 Task: Create a sub task Release to Production / Go Live for the task  Upgrade and migrate company servers to a cloud-based solution in the project AgileCore , assign it to team member softage.5@softage.net and update the status of the sub task to  On Track  , set the priority of the sub task to Low
Action: Mouse moved to (56, 288)
Screenshot: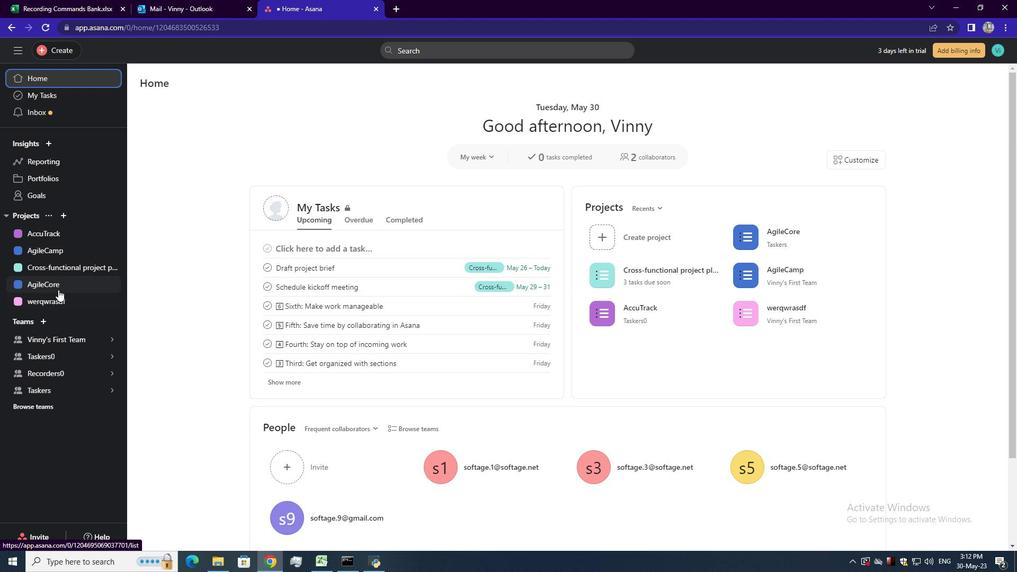 
Action: Mouse pressed left at (56, 288)
Screenshot: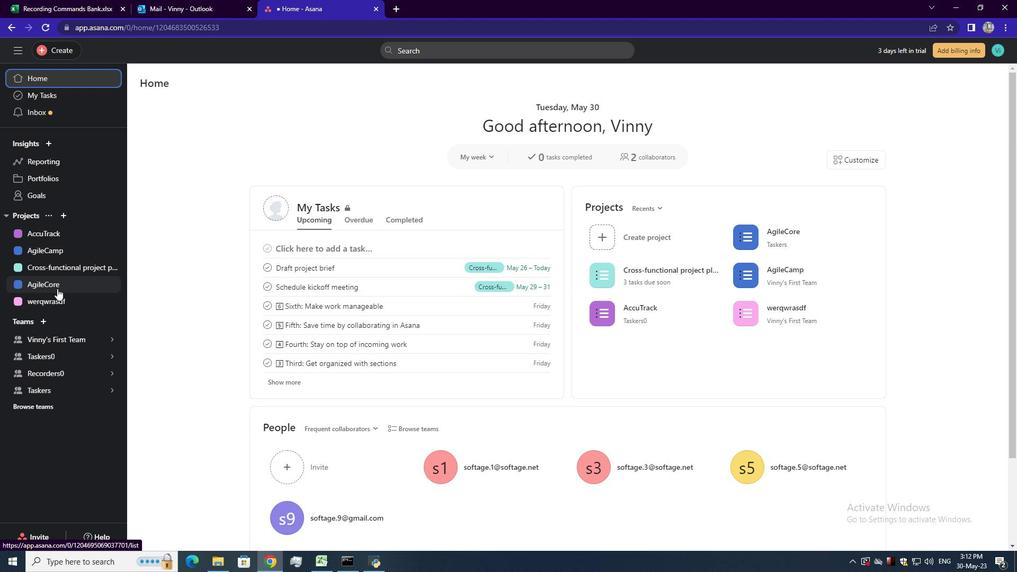
Action: Mouse moved to (436, 234)
Screenshot: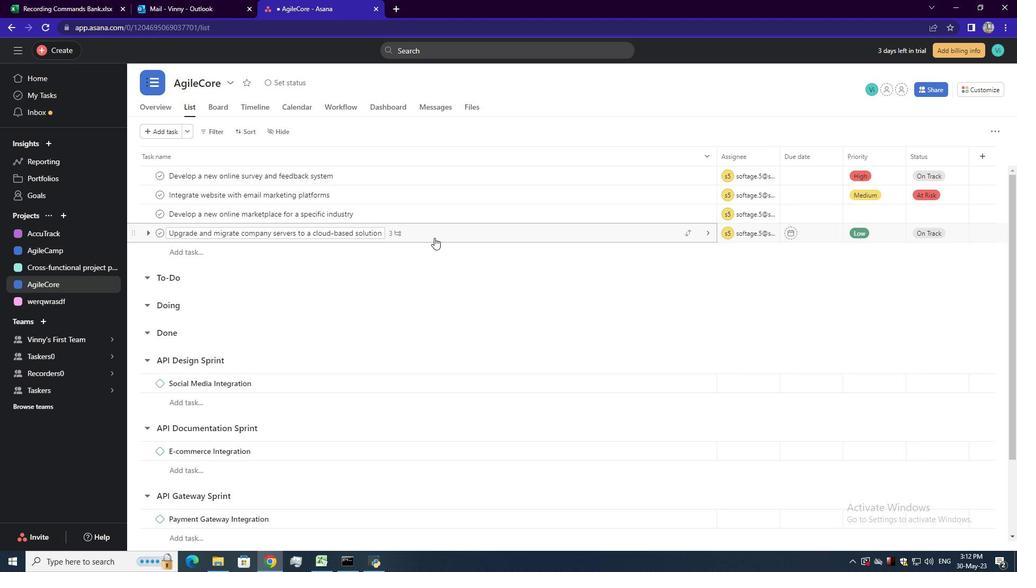 
Action: Mouse pressed left at (436, 234)
Screenshot: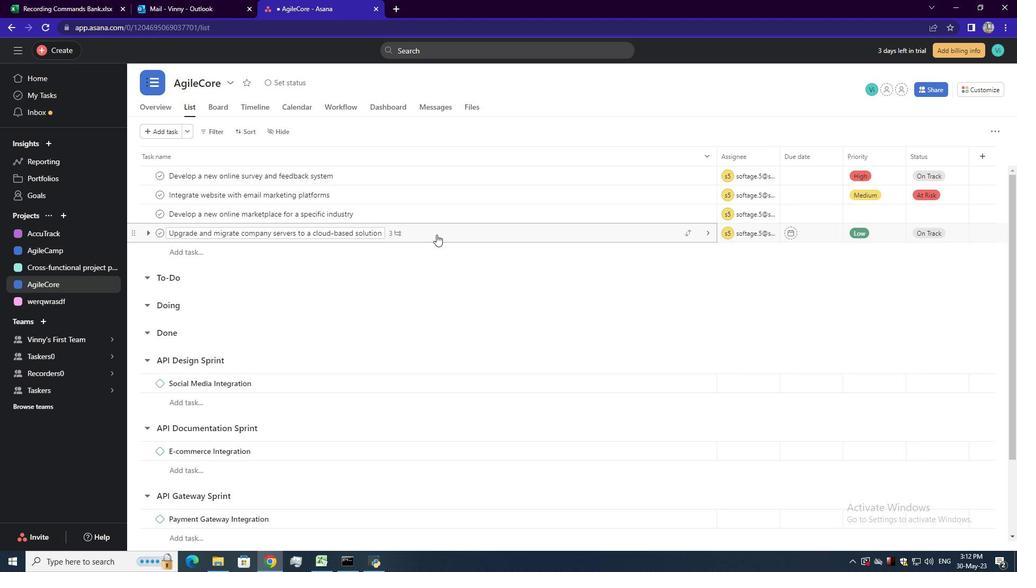 
Action: Mouse moved to (715, 282)
Screenshot: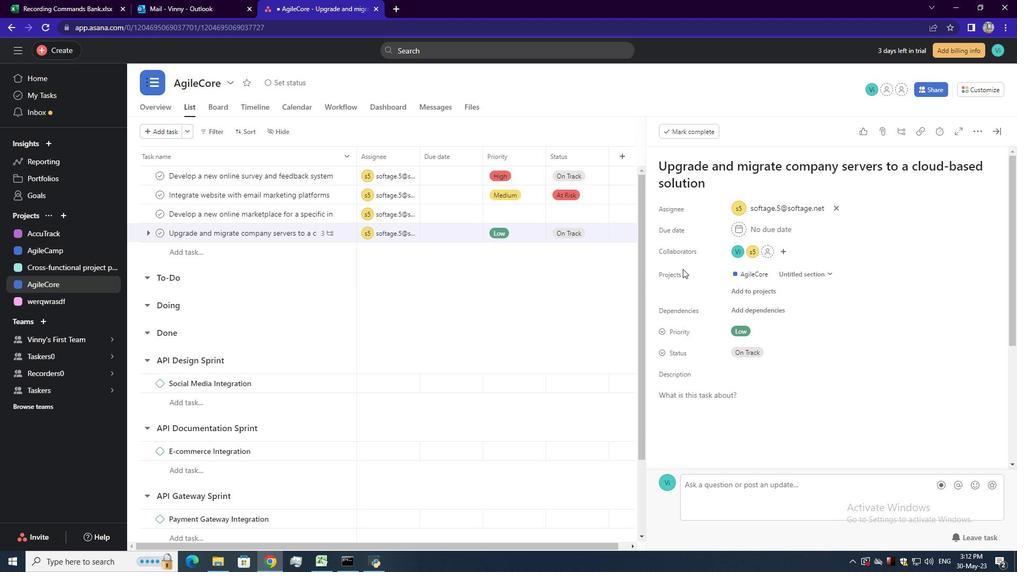
Action: Mouse scrolled (715, 282) with delta (0, 0)
Screenshot: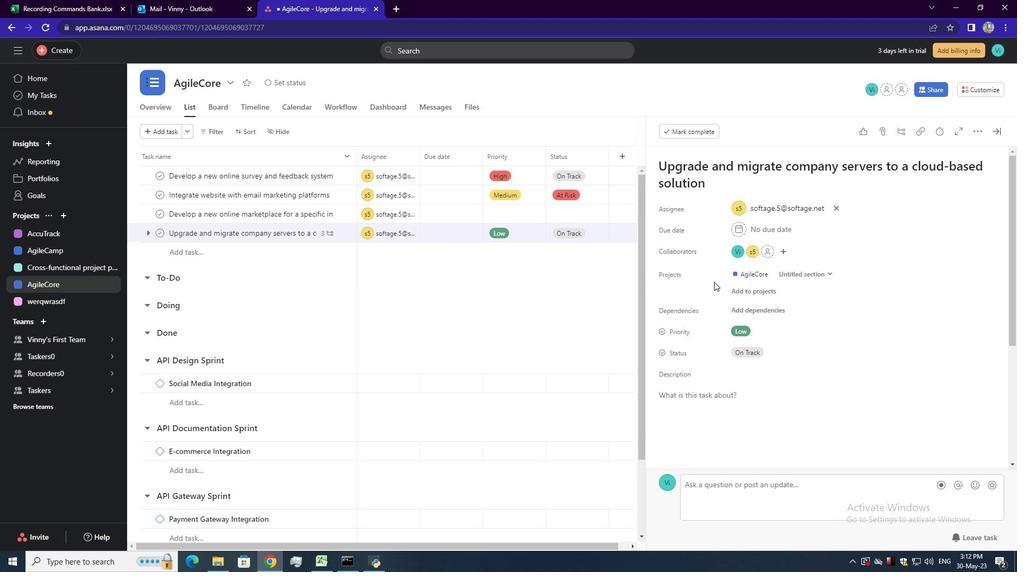 
Action: Mouse scrolled (715, 282) with delta (0, 0)
Screenshot: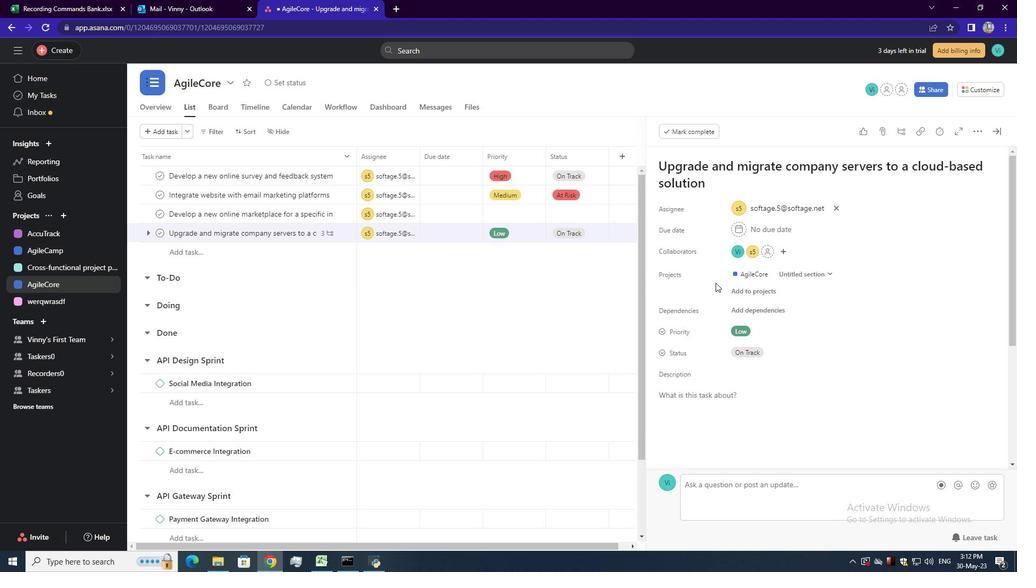 
Action: Mouse scrolled (715, 282) with delta (0, 0)
Screenshot: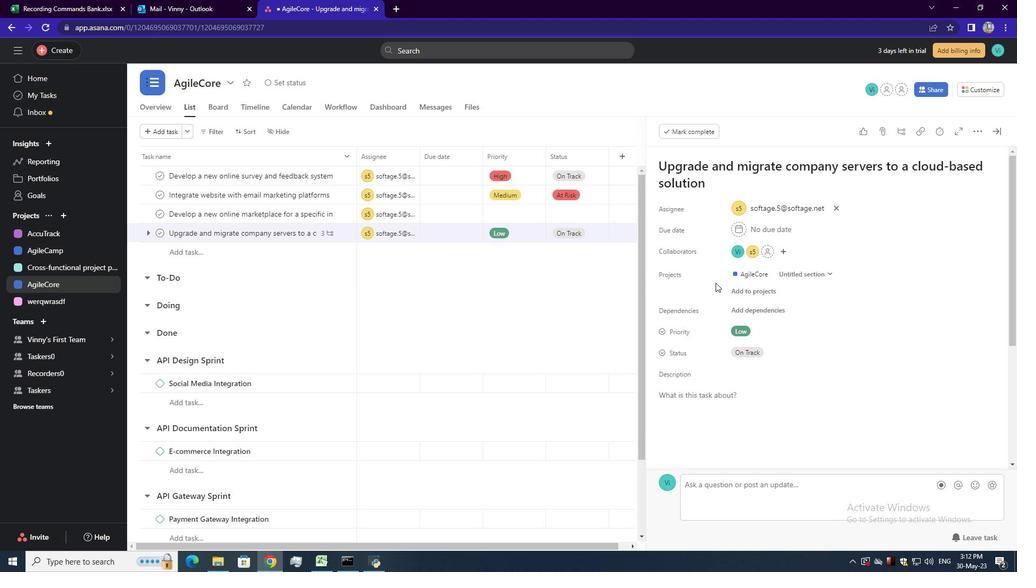 
Action: Mouse scrolled (715, 282) with delta (0, 0)
Screenshot: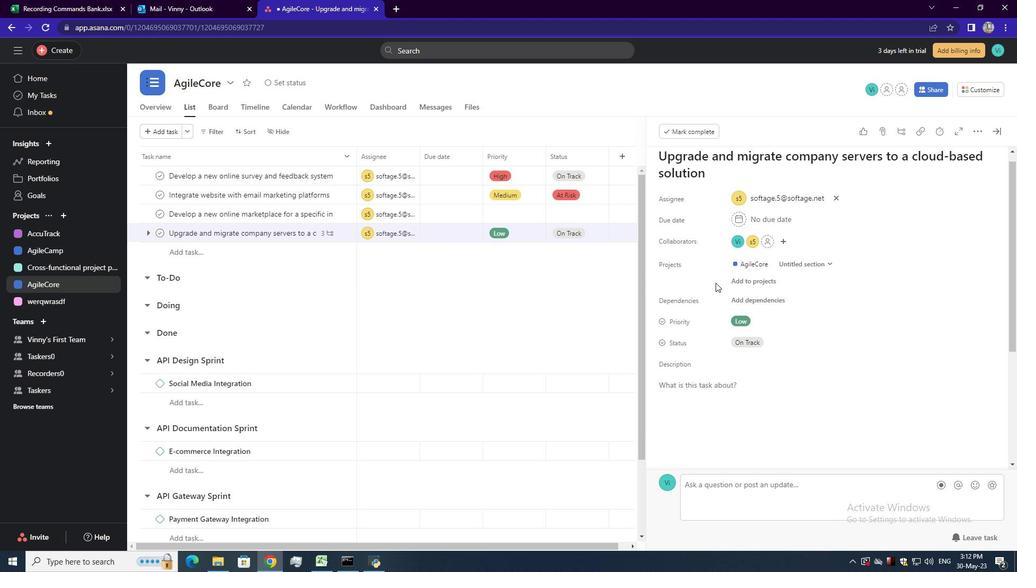 
Action: Mouse scrolled (715, 282) with delta (0, 0)
Screenshot: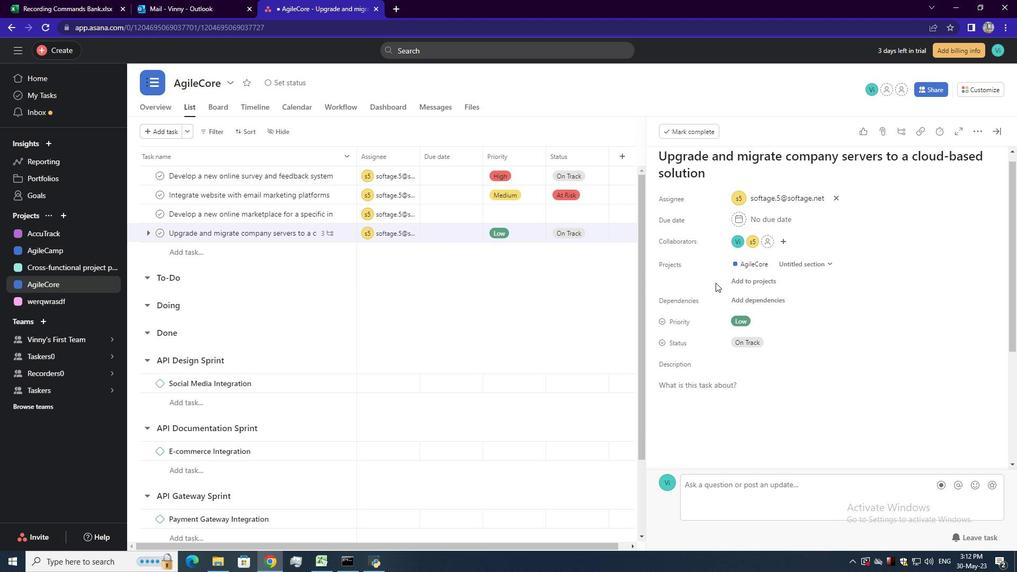 
Action: Mouse scrolled (715, 282) with delta (0, 0)
Screenshot: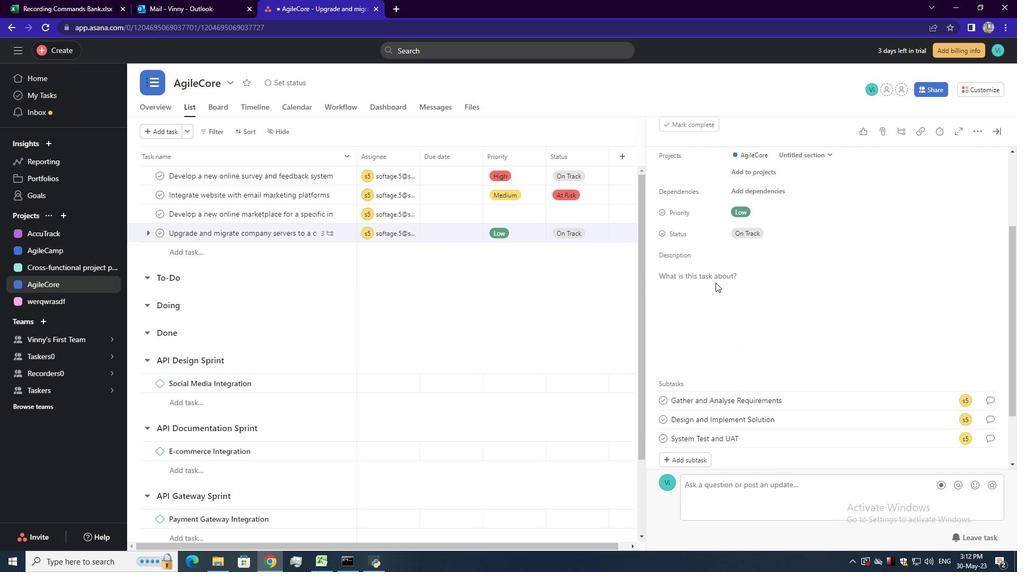
Action: Mouse moved to (690, 385)
Screenshot: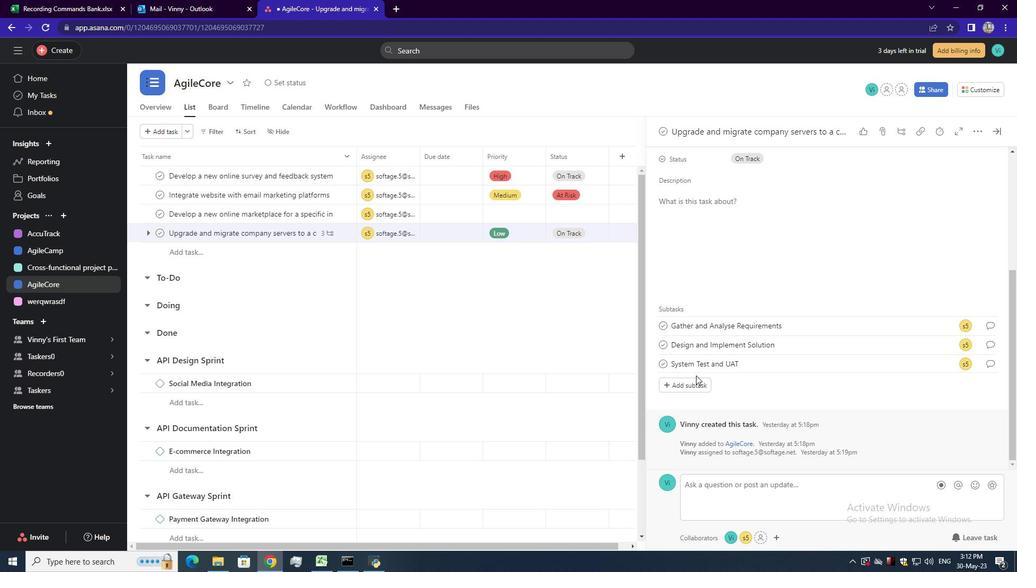 
Action: Mouse pressed left at (690, 385)
Screenshot: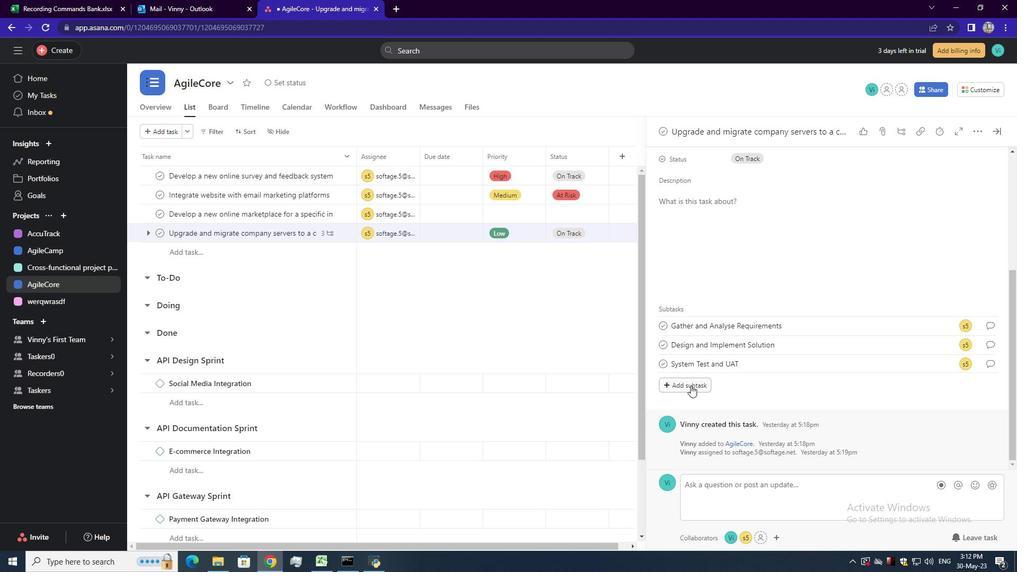 
Action: Mouse moved to (696, 365)
Screenshot: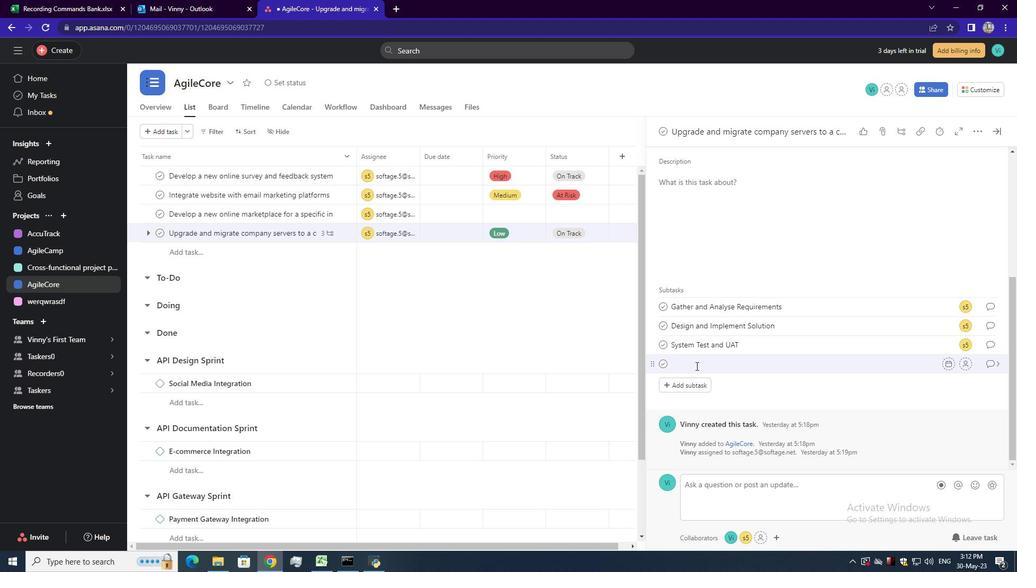 
Action: Mouse pressed left at (696, 365)
Screenshot: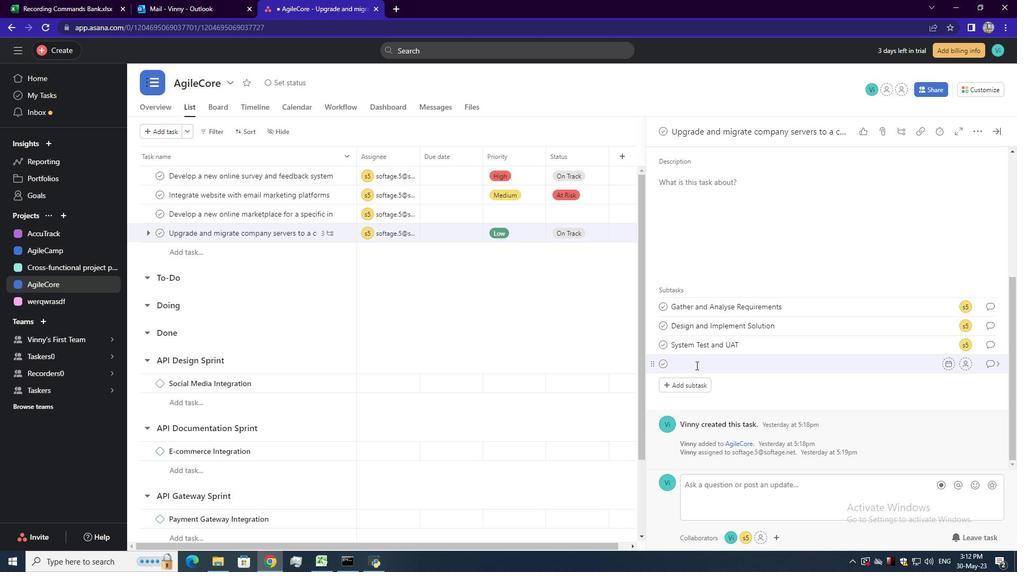 
Action: Key pressed <Key.shift><Key.shift><Key.shift><Key.shift><Key.shift><Key.shift><Key.shift><Key.shift><Key.shift><Key.shift><Key.shift><Key.shift><Key.shift><Key.shift><Key.shift><Key.shift><Key.shift><Key.shift><Key.shift><Key.shift><Key.shift><Key.shift><Key.shift><Key.shift><Key.shift><Key.shift><Key.shift><Key.shift><Key.shift><Key.shift><Key.shift><Key.shift><Key.shift>Release<Key.space>to<Key.space><Key.shift>Production/<Key.space><Key.shift>Go<Key.space><Key.shift>Live<Key.enter>
Screenshot: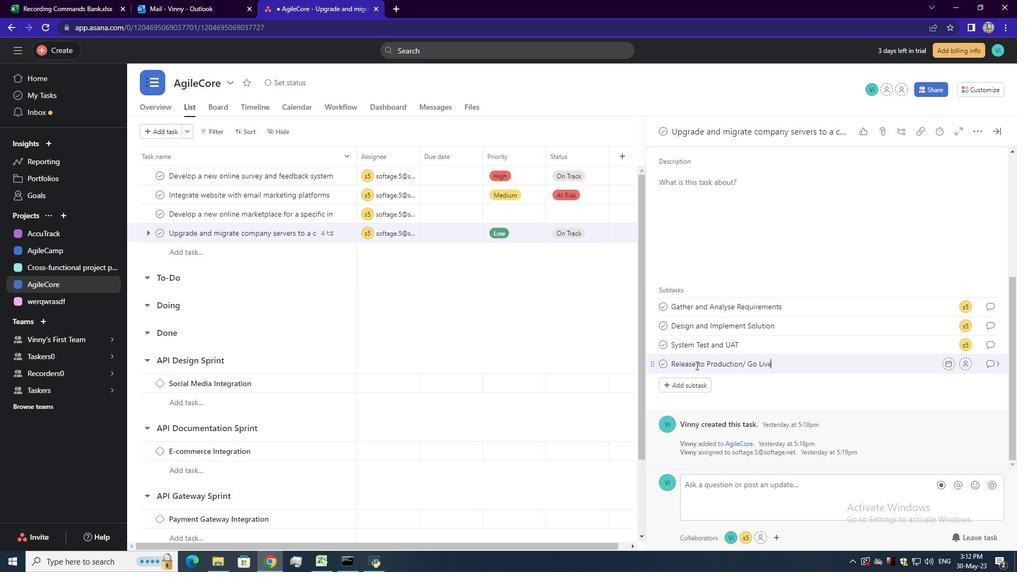 
Action: Mouse moved to (838, 345)
Screenshot: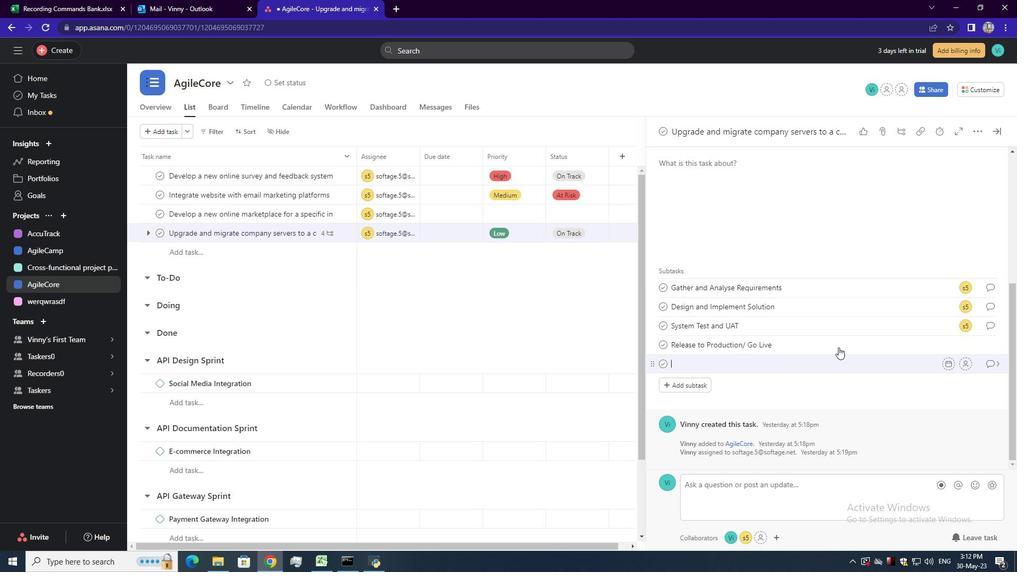 
Action: Mouse pressed left at (838, 345)
Screenshot: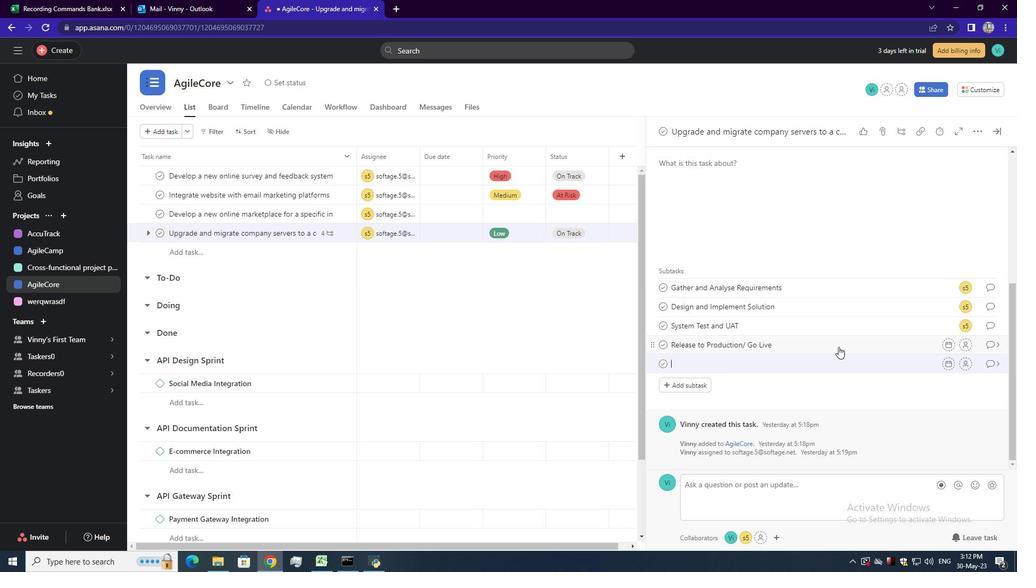 
Action: Mouse moved to (965, 362)
Screenshot: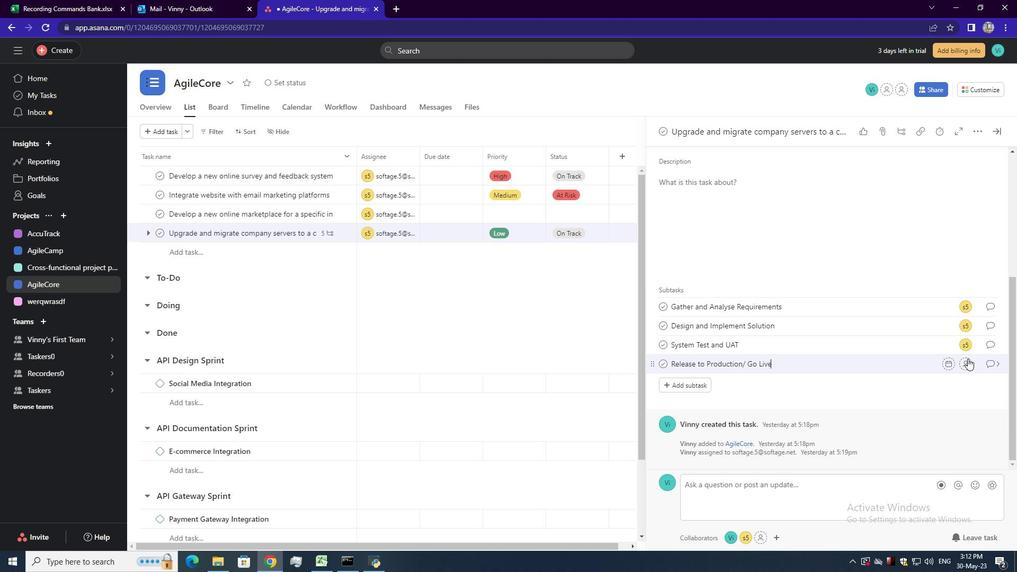 
Action: Mouse pressed left at (965, 362)
Screenshot: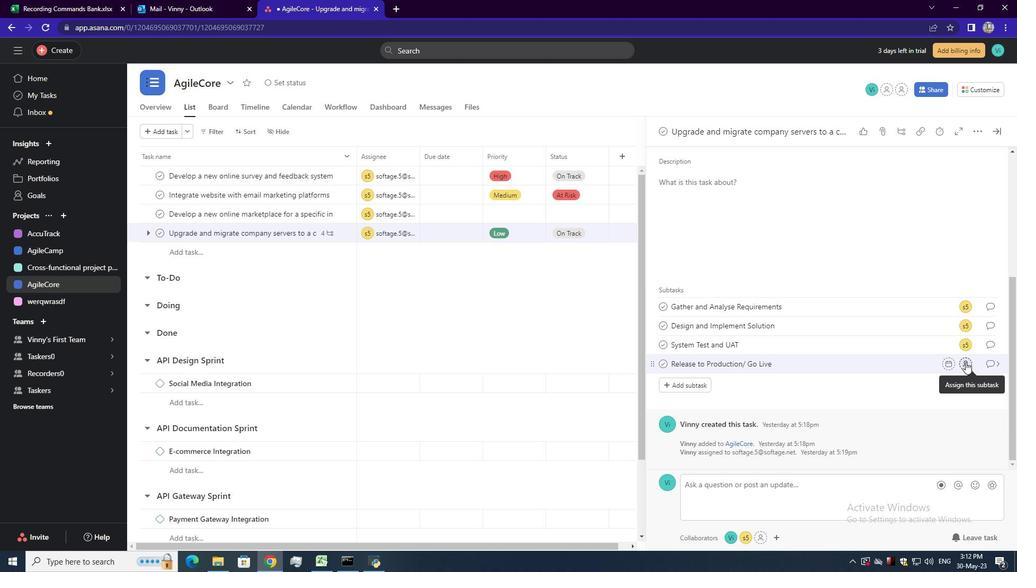 
Action: Mouse moved to (841, 488)
Screenshot: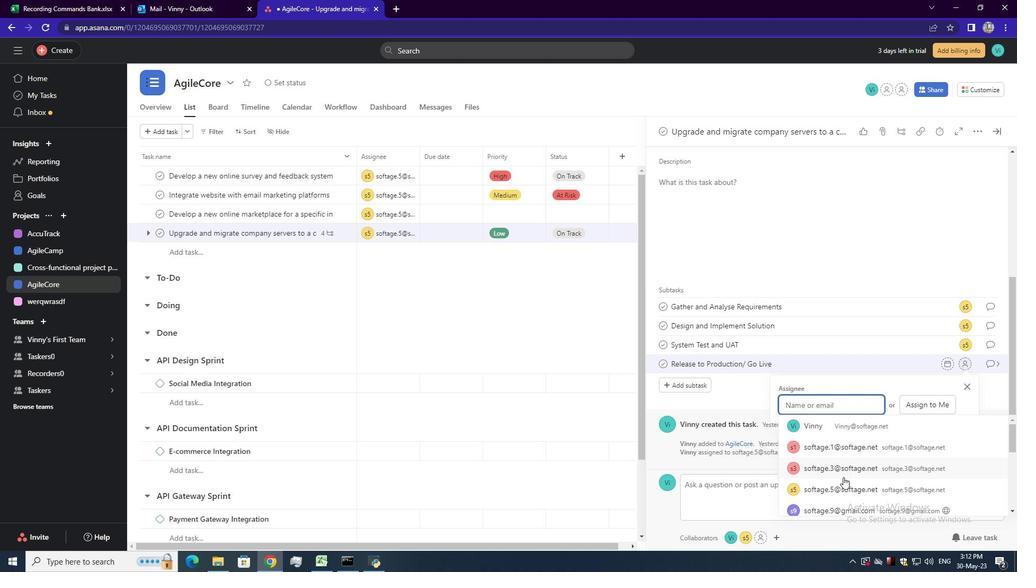 
Action: Mouse pressed left at (841, 488)
Screenshot: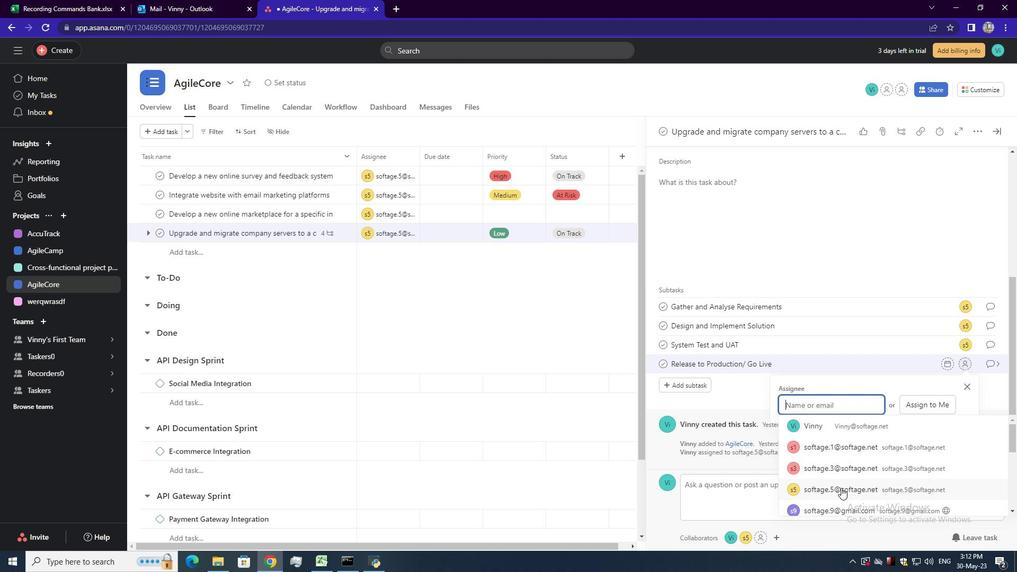 
Action: Mouse moved to (992, 366)
Screenshot: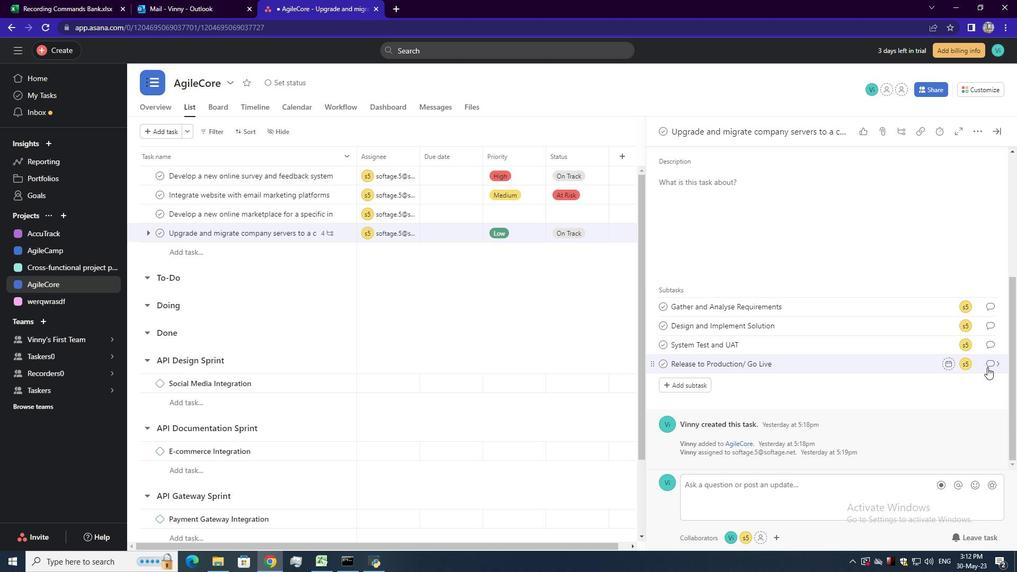 
Action: Mouse pressed left at (992, 366)
Screenshot: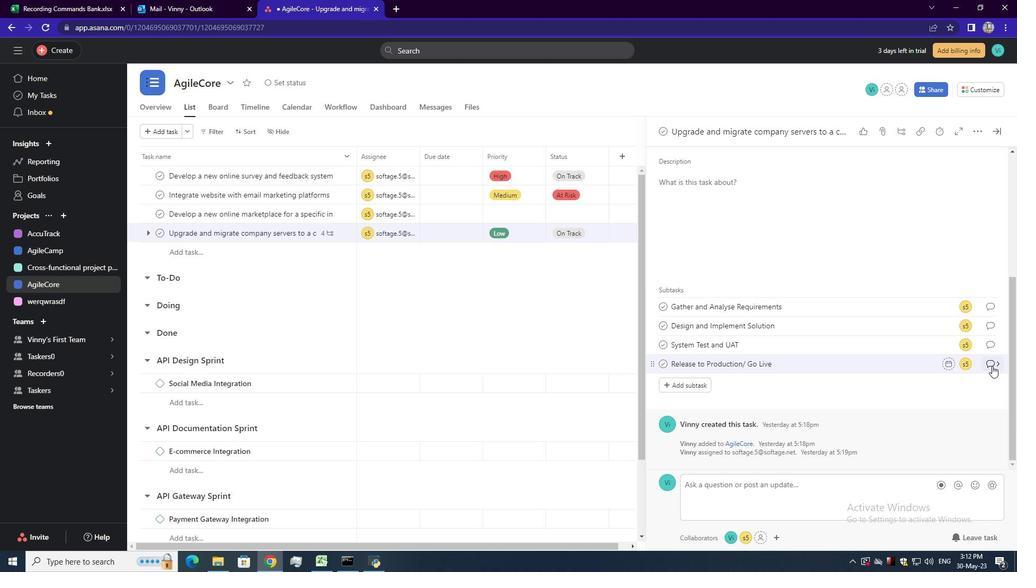 
Action: Mouse moved to (704, 305)
Screenshot: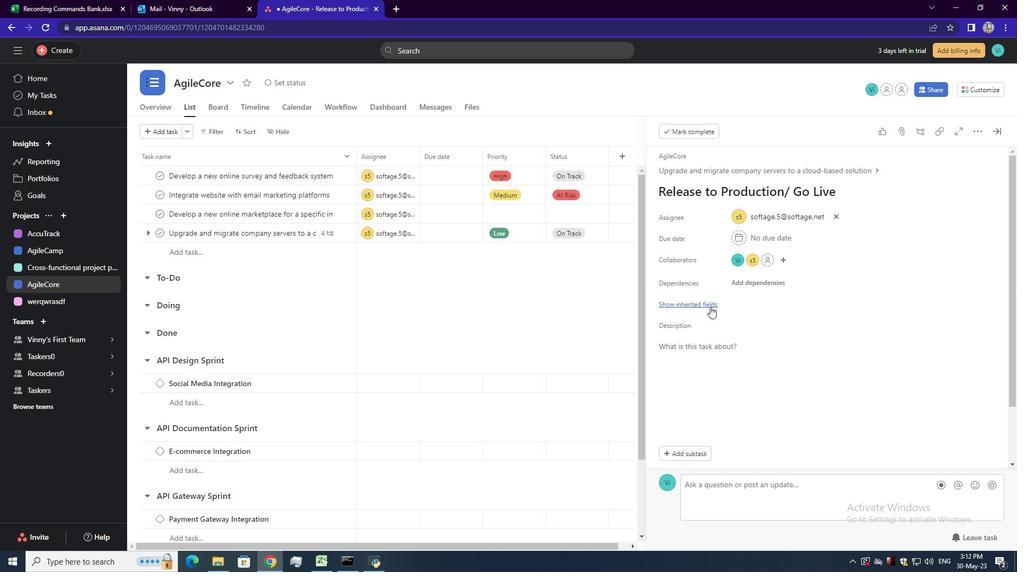 
Action: Mouse pressed left at (704, 305)
Screenshot: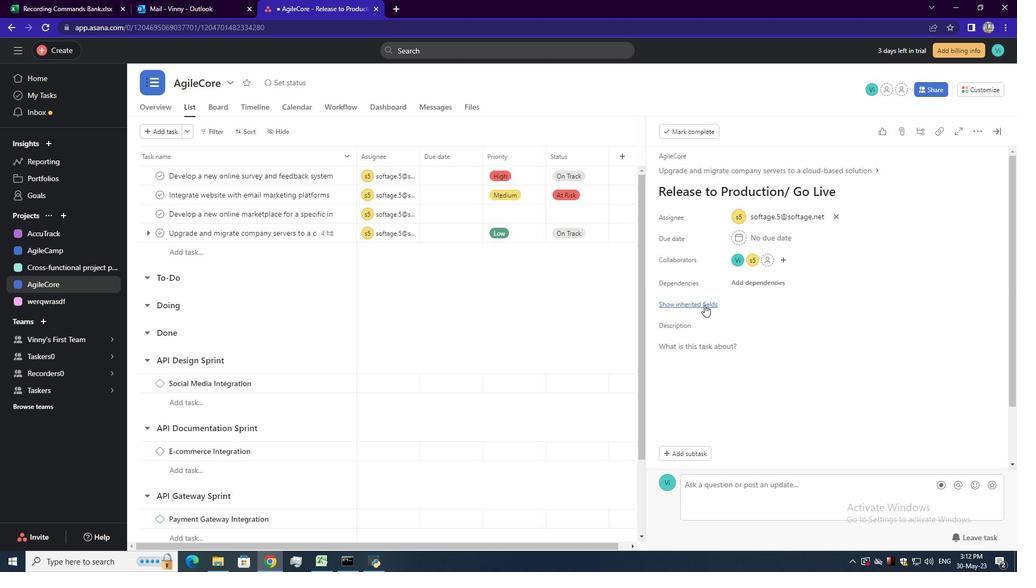 
Action: Mouse moved to (769, 319)
Screenshot: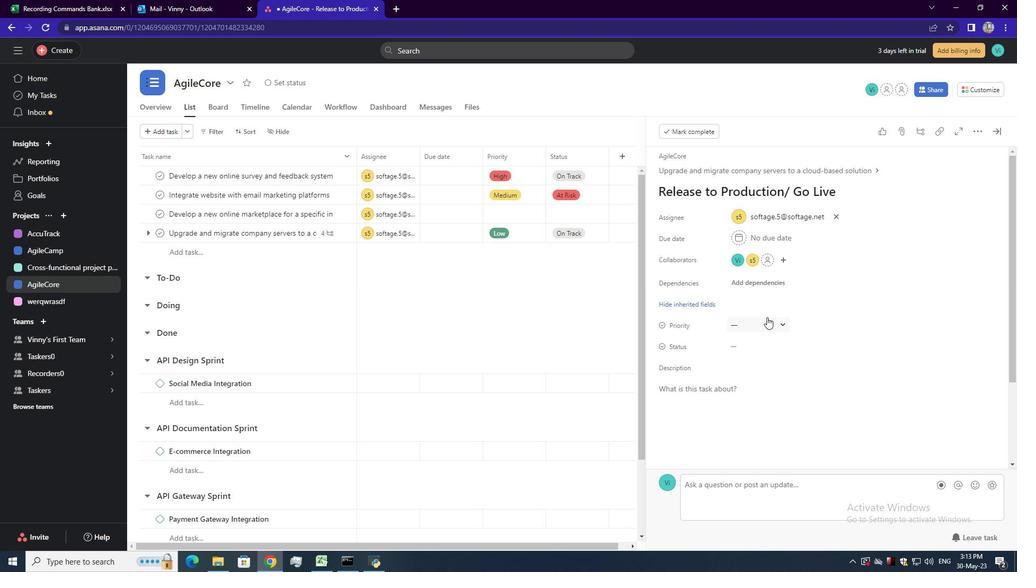 
Action: Mouse pressed left at (769, 319)
Screenshot: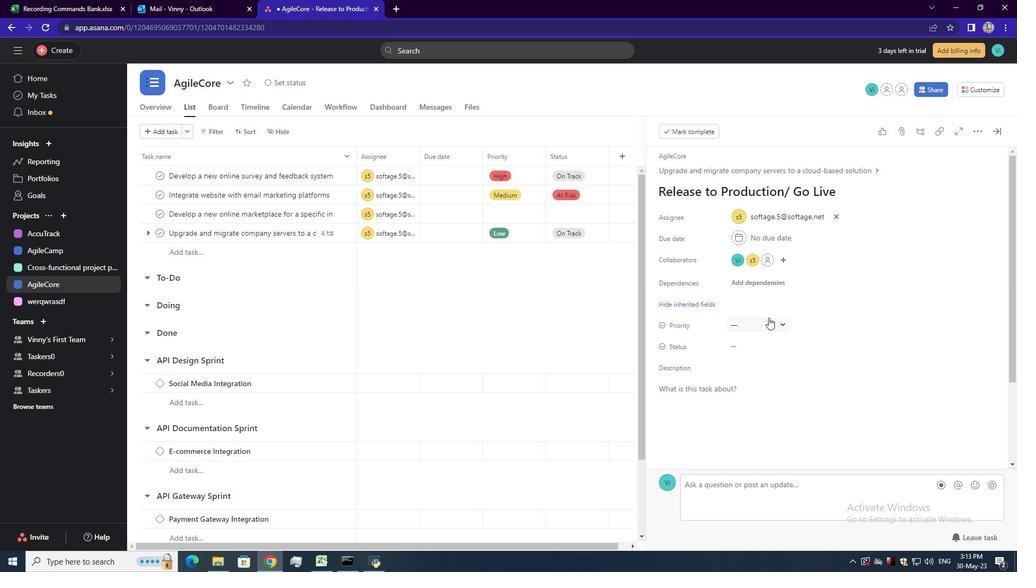 
Action: Mouse moved to (767, 399)
Screenshot: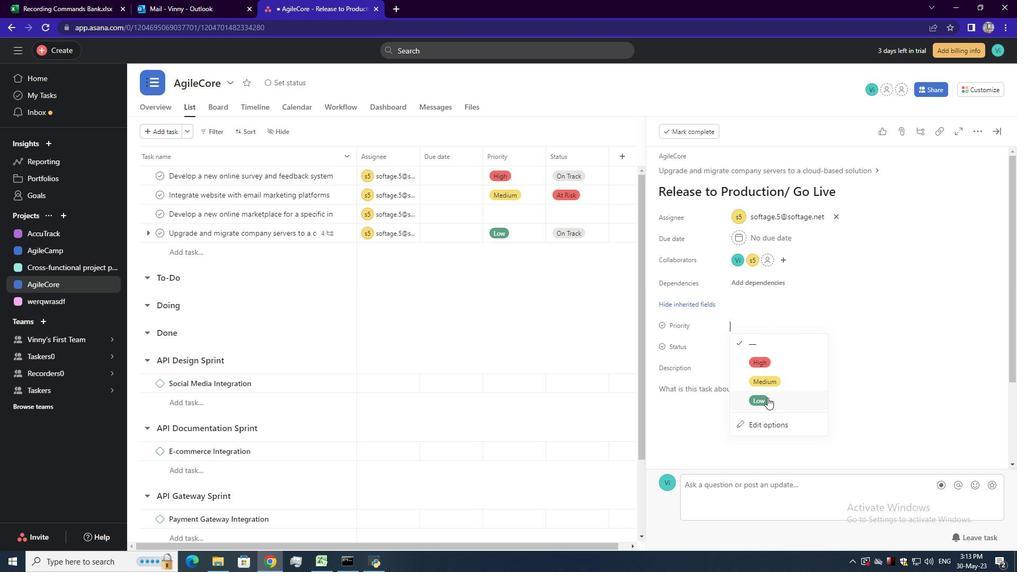 
Action: Mouse pressed left at (767, 399)
Screenshot: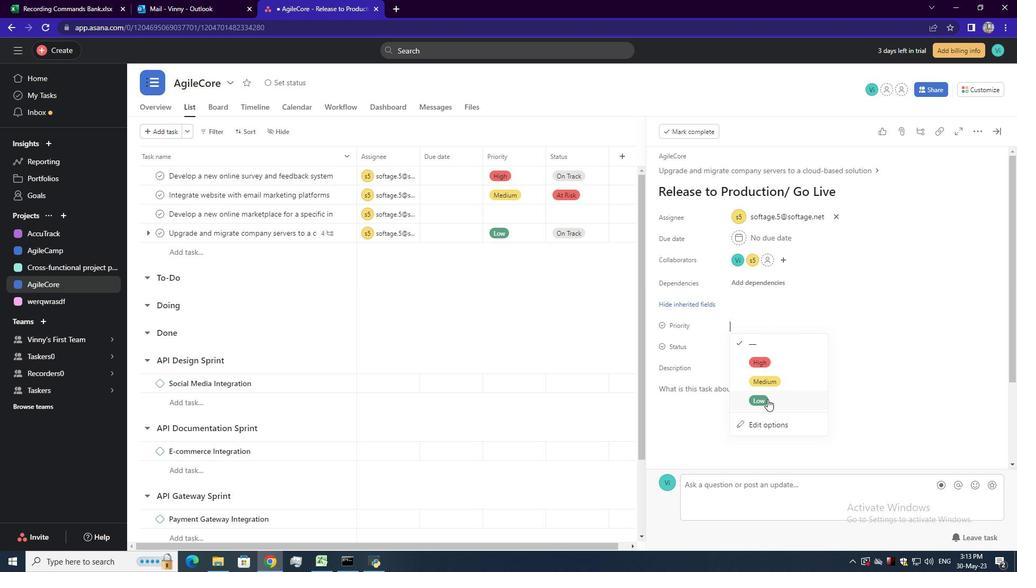 
Action: Mouse moved to (755, 345)
Screenshot: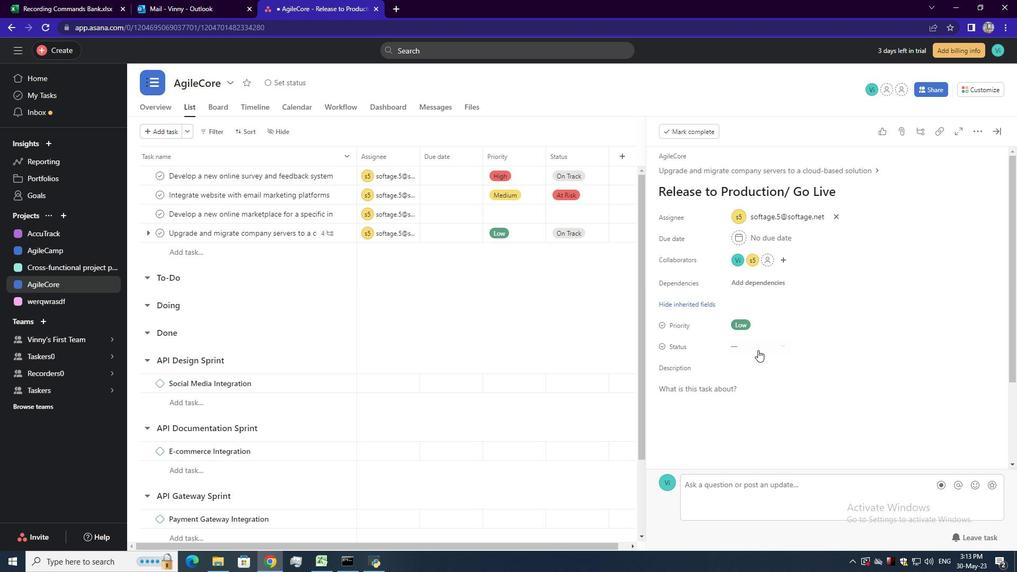 
Action: Mouse pressed left at (755, 345)
Screenshot: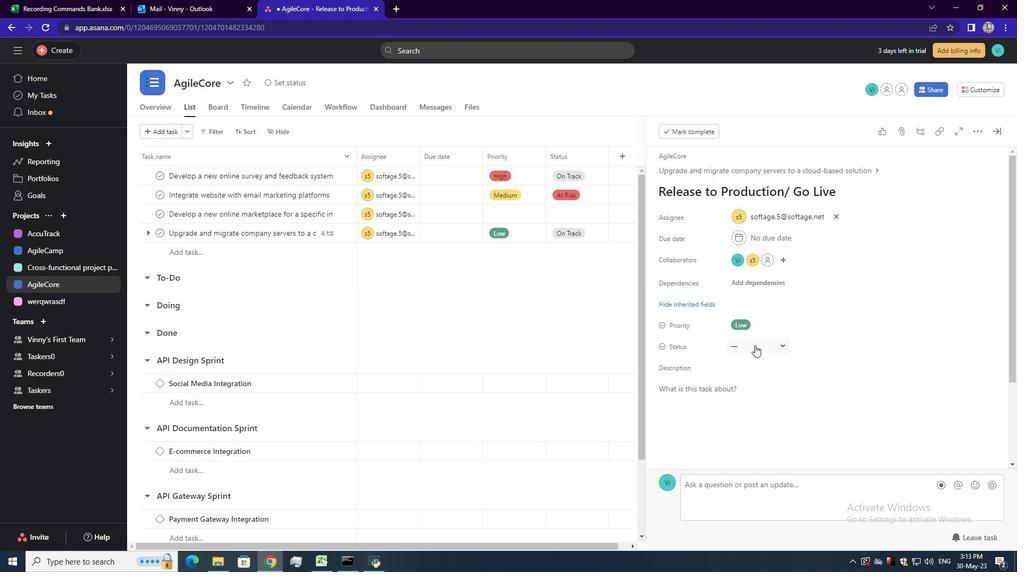 
Action: Mouse moved to (772, 377)
Screenshot: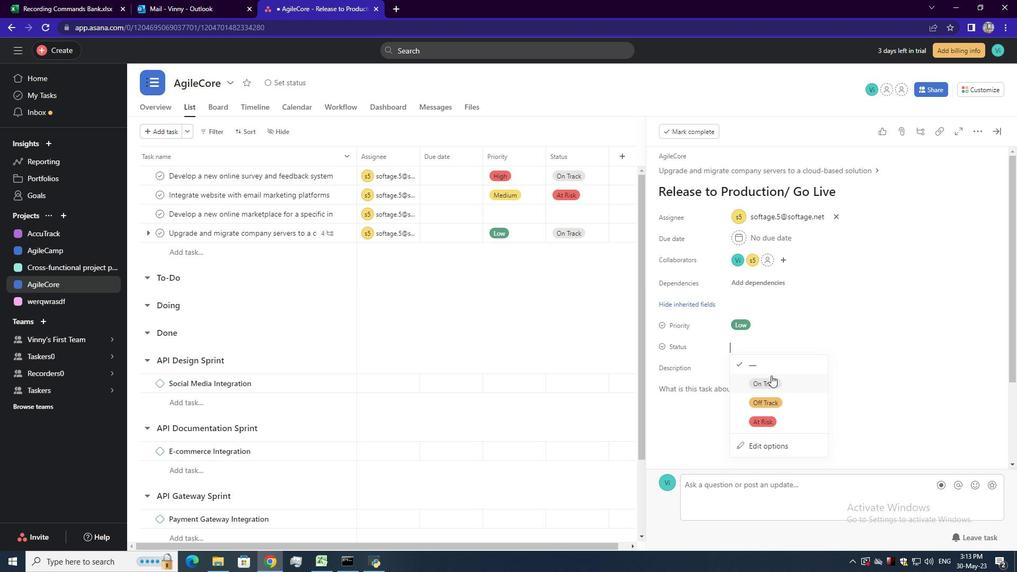 
Action: Mouse pressed left at (772, 377)
Screenshot: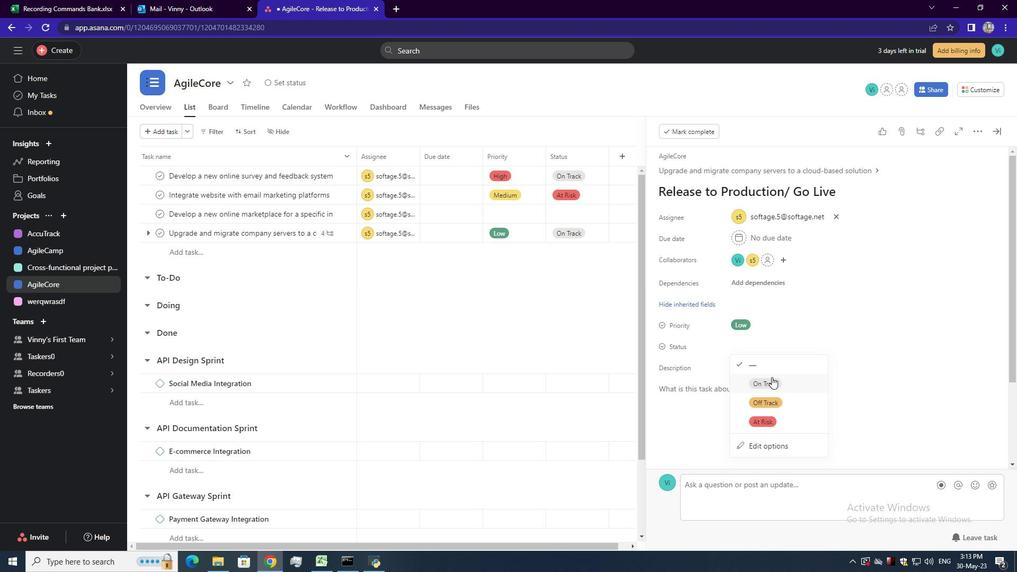 
